 Task: Select the error option in the link box model.
Action: Mouse moved to (15, 453)
Screenshot: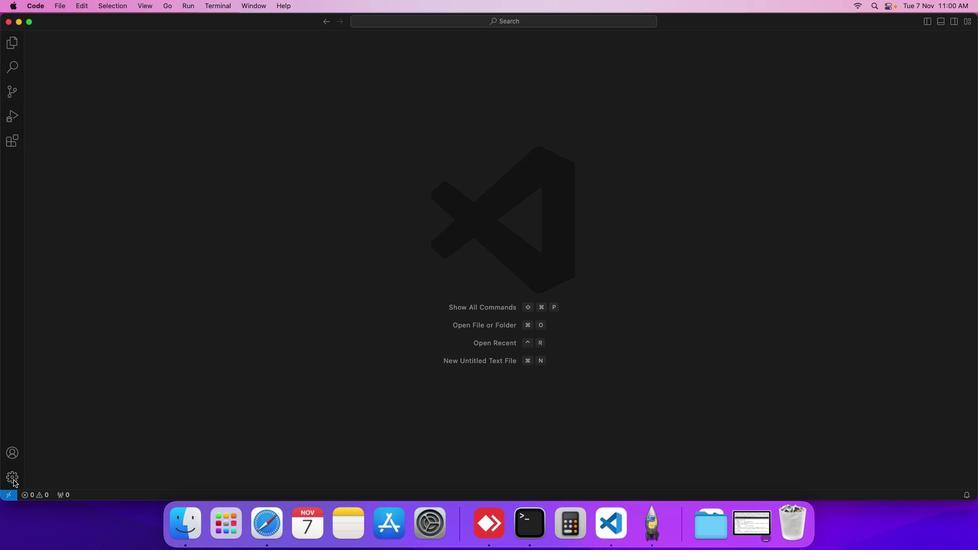 
Action: Mouse pressed left at (15, 453)
Screenshot: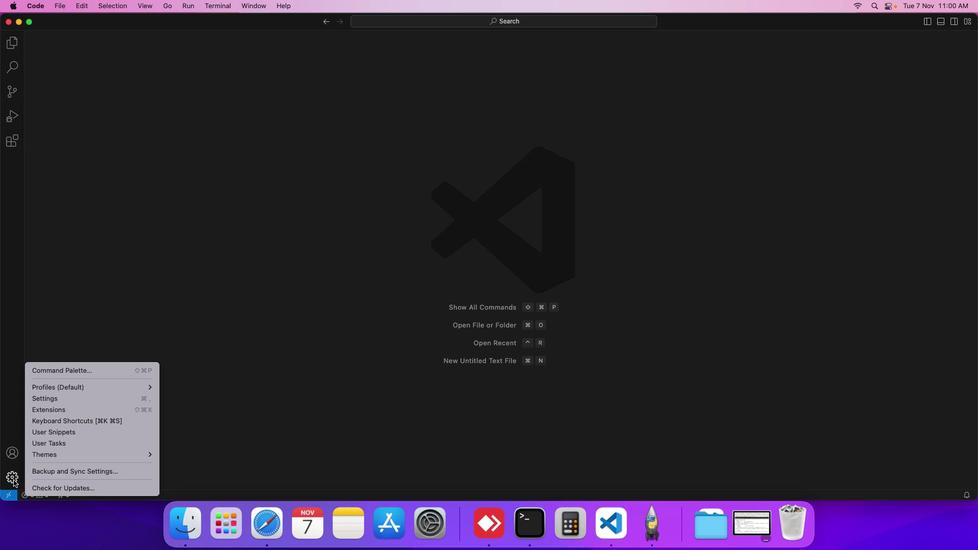 
Action: Mouse moved to (55, 379)
Screenshot: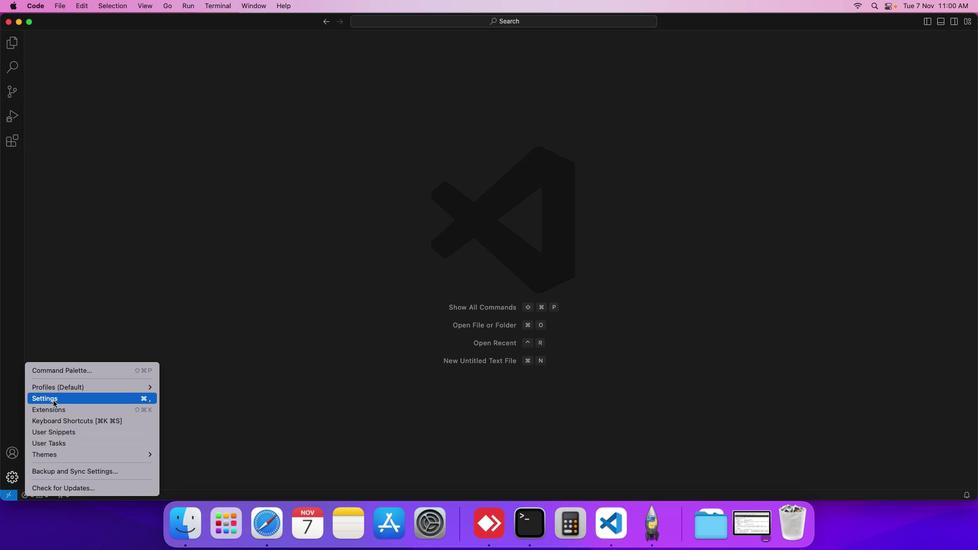
Action: Mouse pressed left at (55, 379)
Screenshot: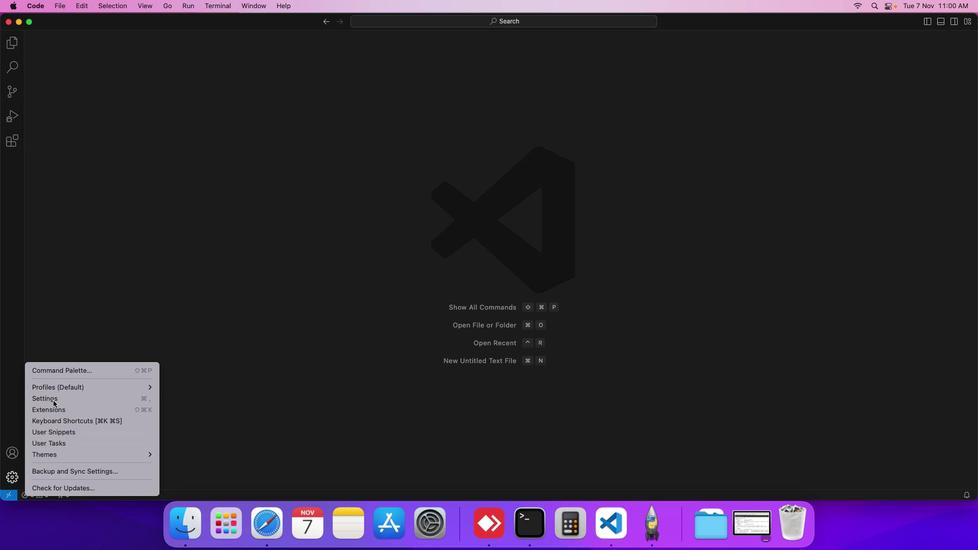 
Action: Mouse moved to (244, 177)
Screenshot: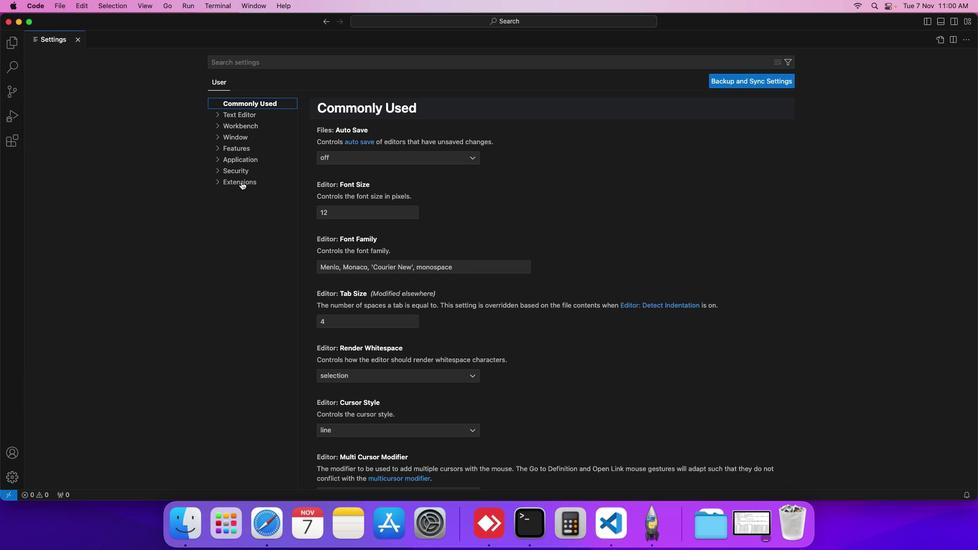 
Action: Mouse pressed left at (244, 177)
Screenshot: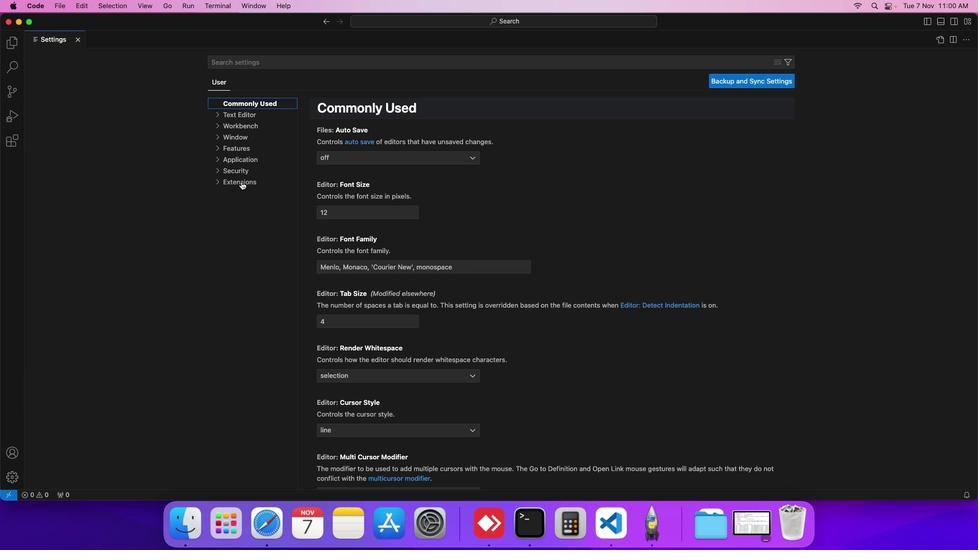 
Action: Mouse moved to (374, 301)
Screenshot: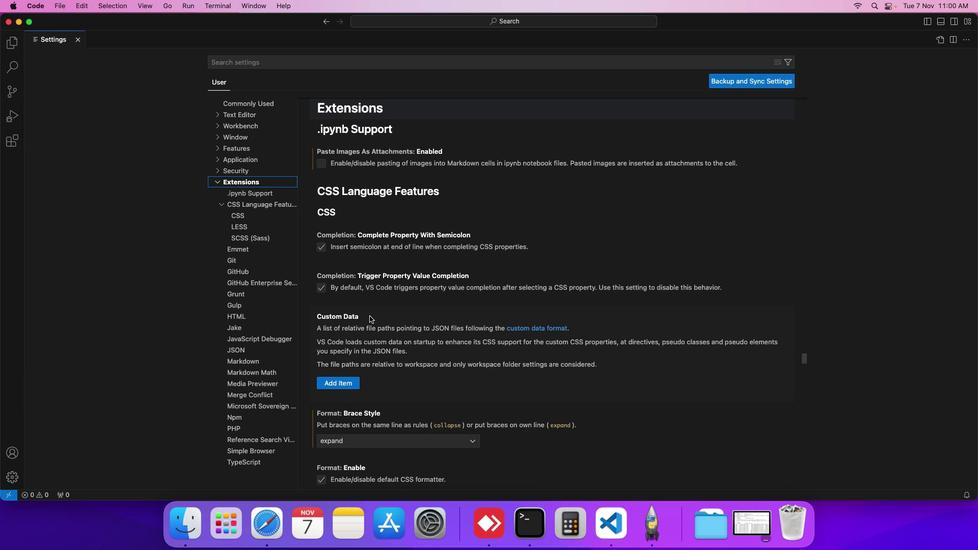 
Action: Mouse scrolled (374, 301) with delta (2, 9)
Screenshot: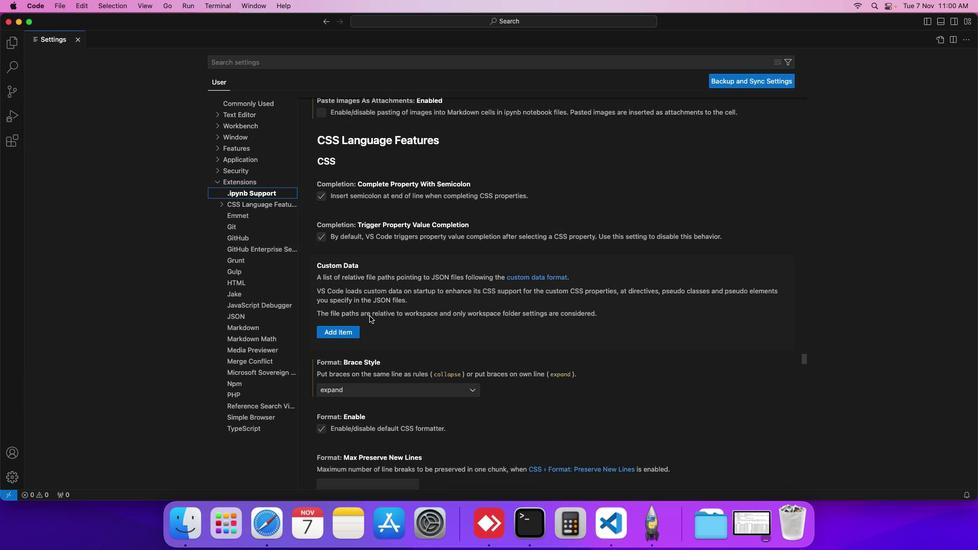 
Action: Mouse scrolled (374, 301) with delta (2, 9)
Screenshot: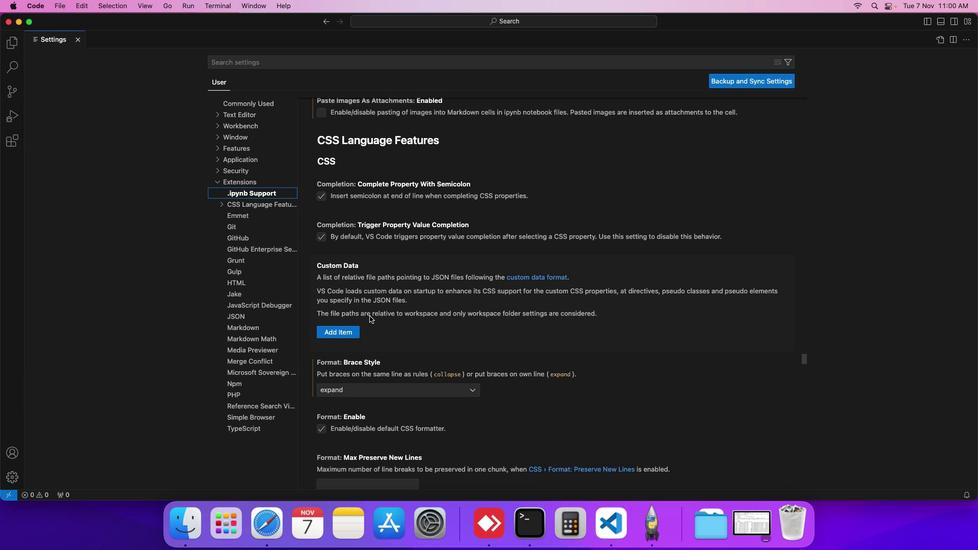 
Action: Mouse scrolled (374, 301) with delta (2, 9)
Screenshot: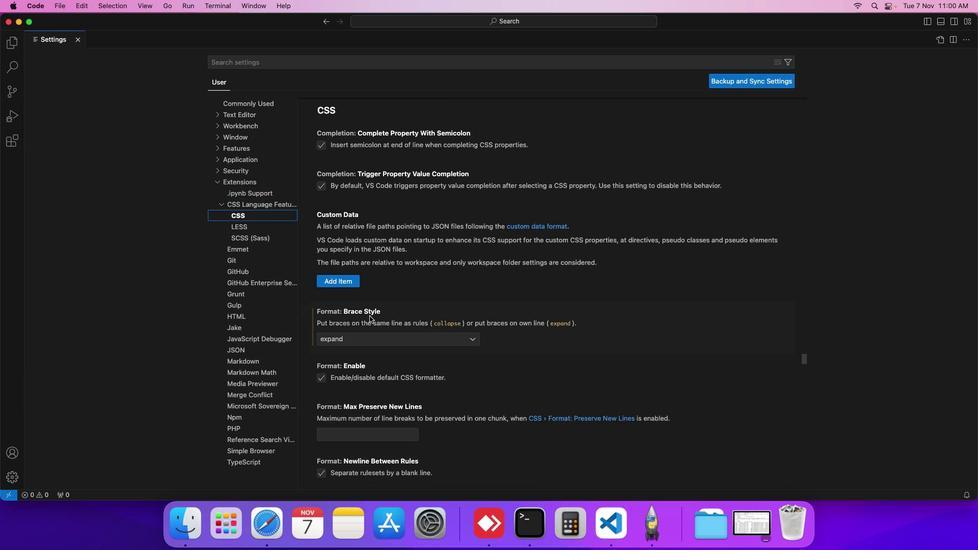 
Action: Mouse scrolled (374, 301) with delta (2, 9)
Screenshot: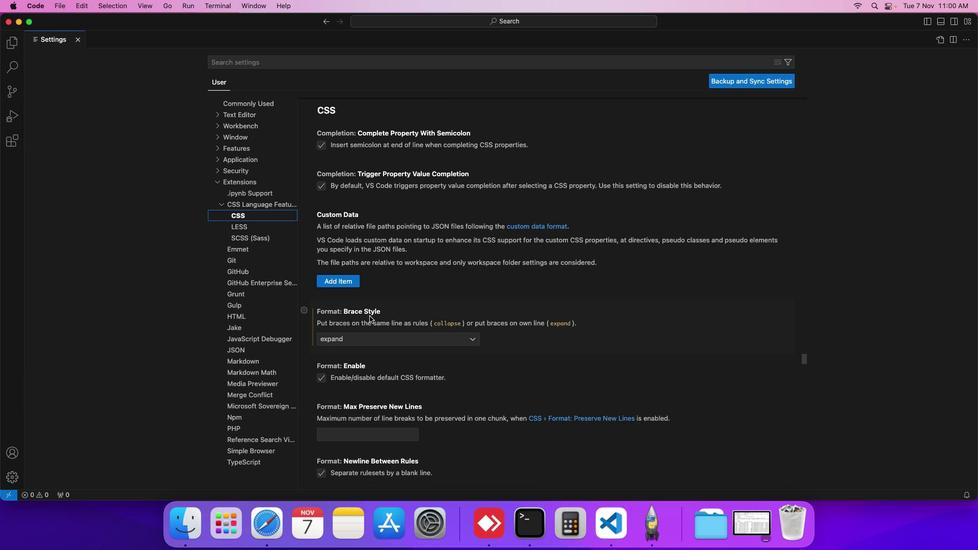 
Action: Mouse scrolled (374, 301) with delta (2, 9)
Screenshot: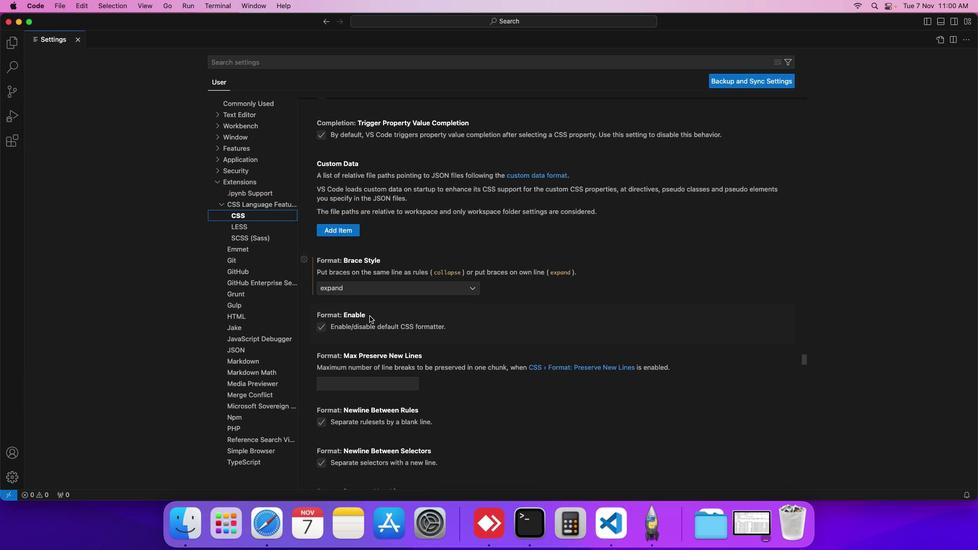 
Action: Mouse scrolled (374, 301) with delta (2, 9)
Screenshot: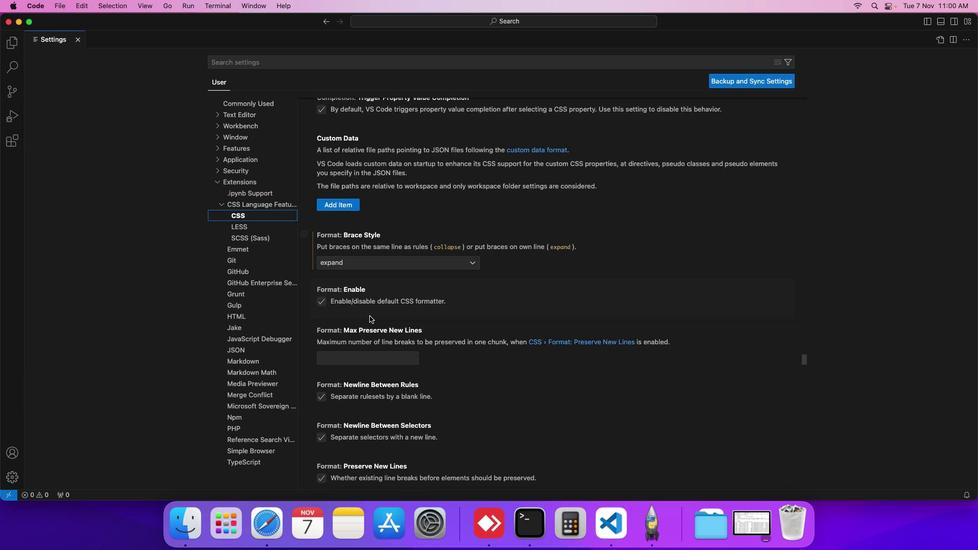 
Action: Mouse scrolled (374, 301) with delta (2, 9)
Screenshot: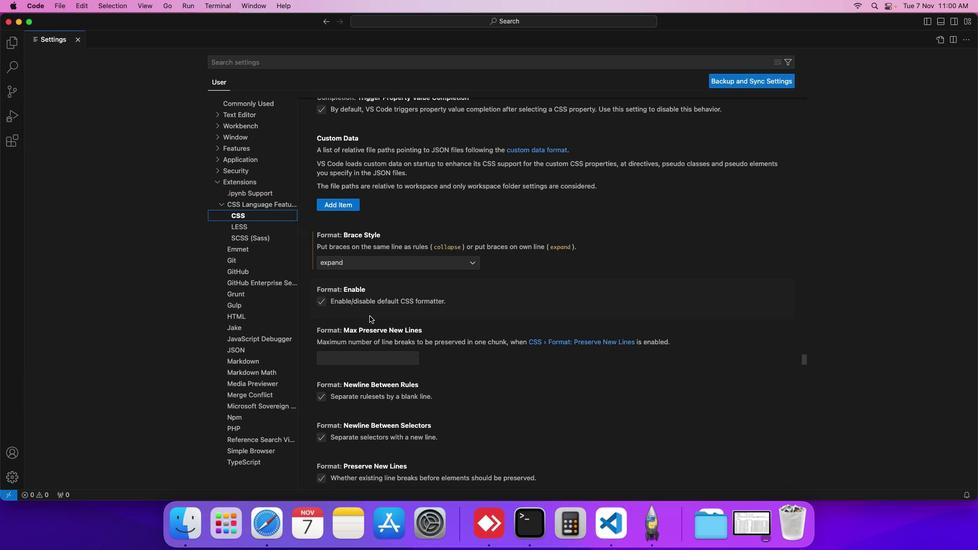 
Action: Mouse scrolled (374, 301) with delta (2, 9)
Screenshot: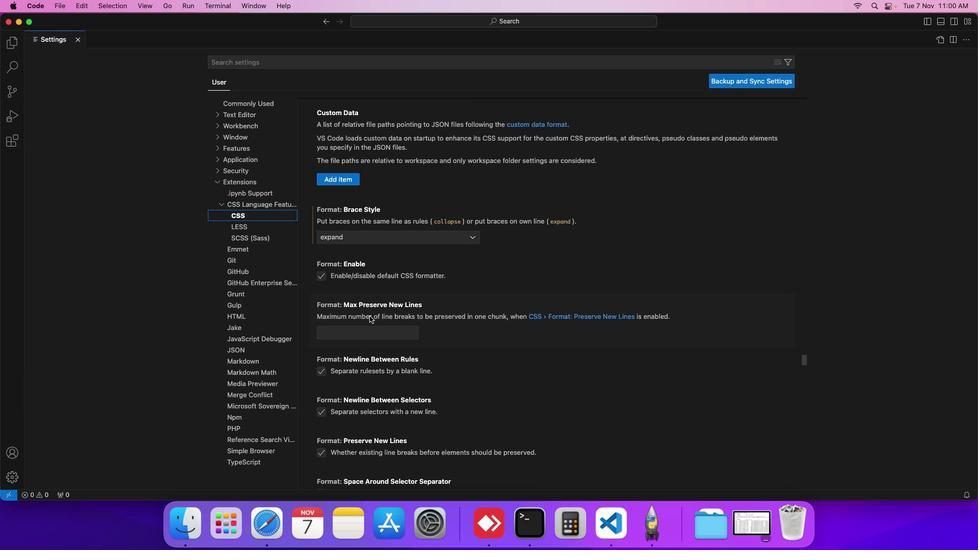 
Action: Mouse scrolled (374, 301) with delta (2, 9)
Screenshot: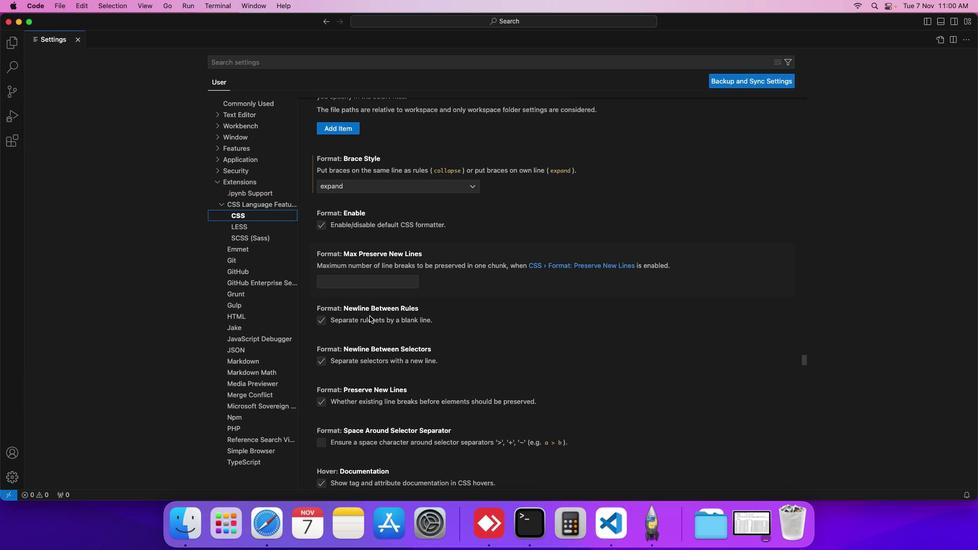 
Action: Mouse scrolled (374, 301) with delta (2, 9)
Screenshot: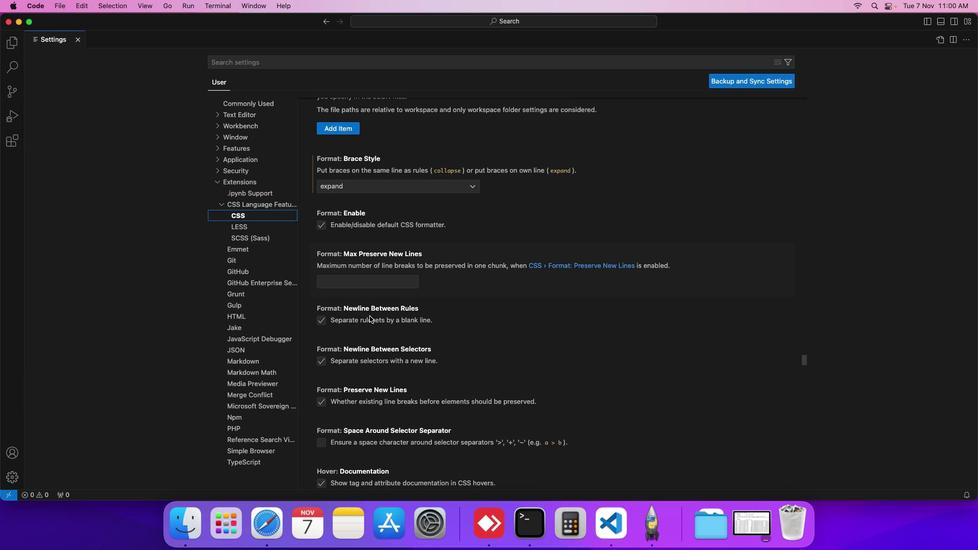 
Action: Mouse scrolled (374, 301) with delta (2, 9)
Screenshot: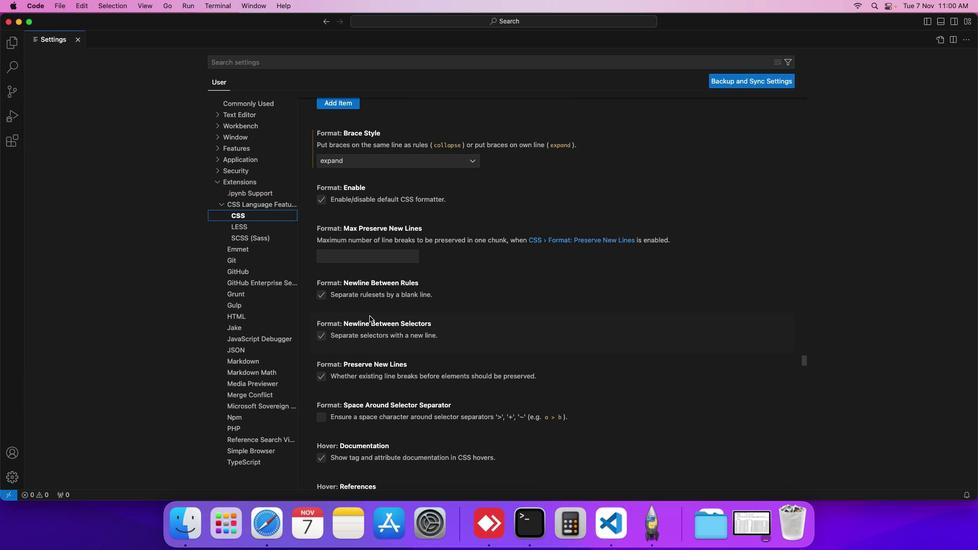 
Action: Mouse scrolled (374, 301) with delta (2, 9)
Screenshot: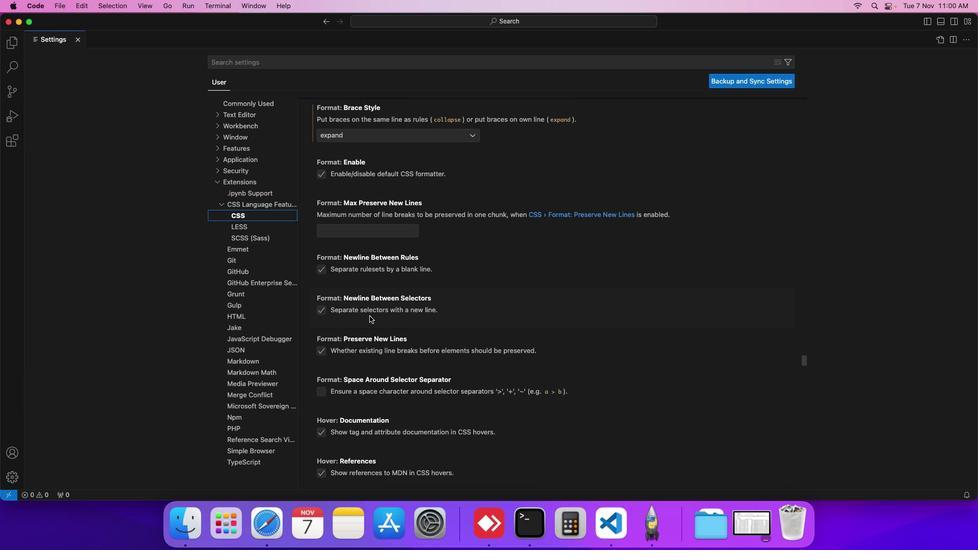 
Action: Mouse scrolled (374, 301) with delta (2, 9)
Screenshot: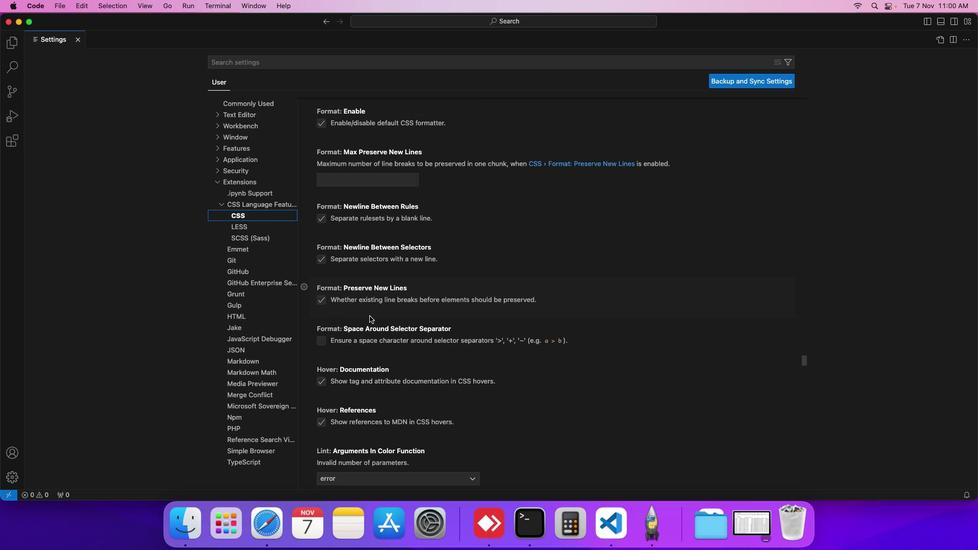 
Action: Mouse scrolled (374, 301) with delta (2, 9)
Screenshot: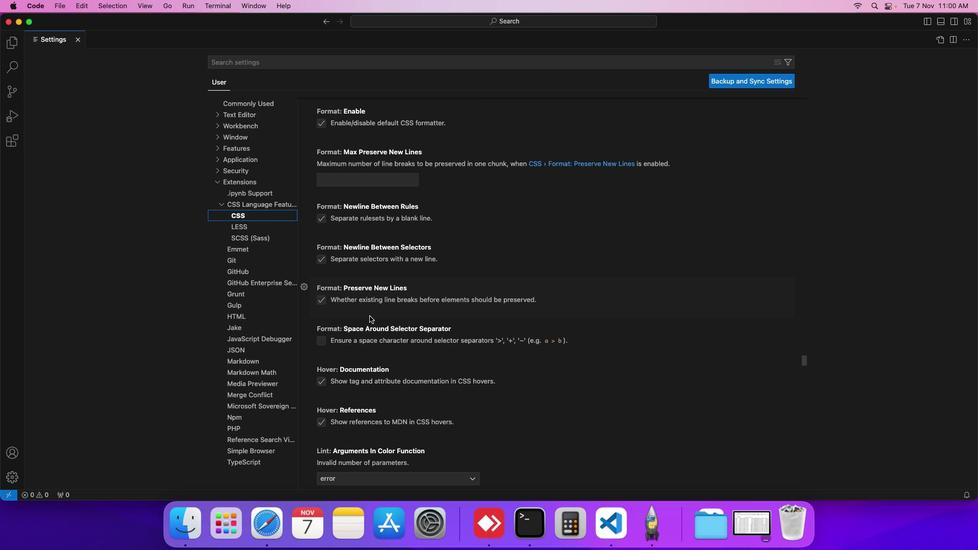 
Action: Mouse scrolled (374, 301) with delta (2, 9)
Screenshot: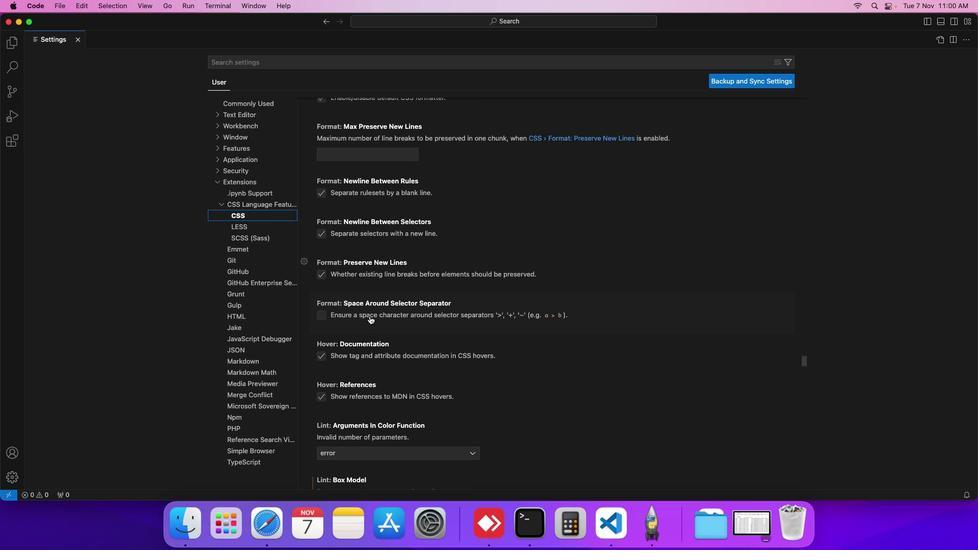 
Action: Mouse scrolled (374, 301) with delta (2, 9)
Screenshot: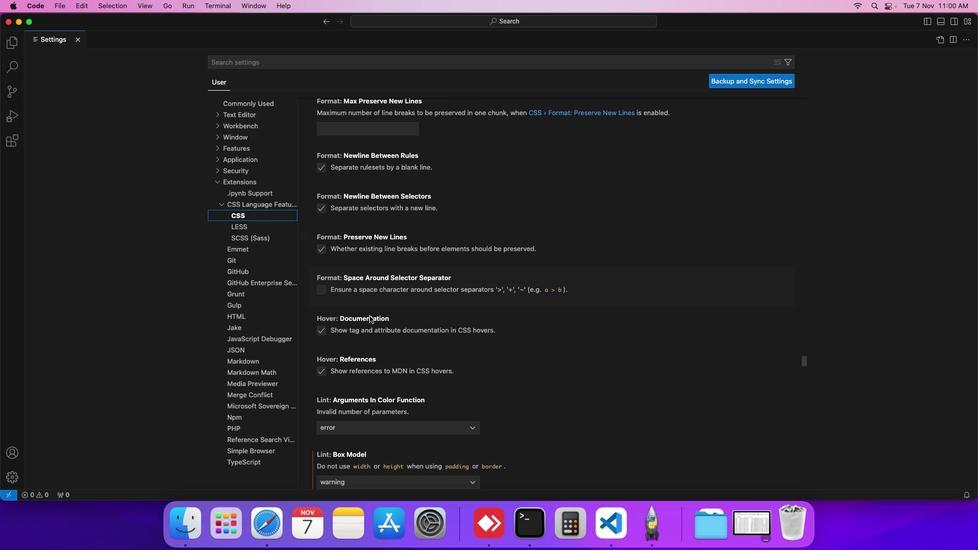 
Action: Mouse scrolled (374, 301) with delta (2, 9)
Screenshot: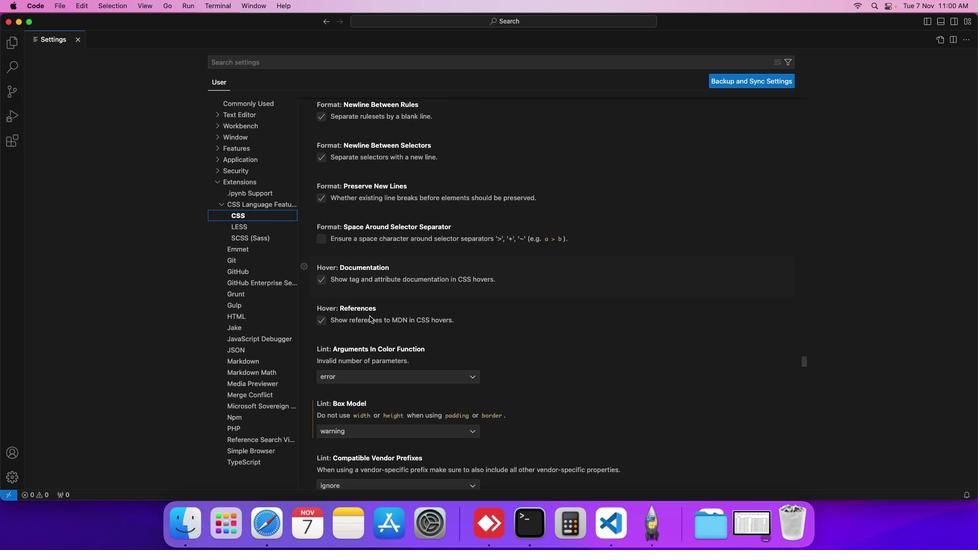 
Action: Mouse scrolled (374, 301) with delta (2, 9)
Screenshot: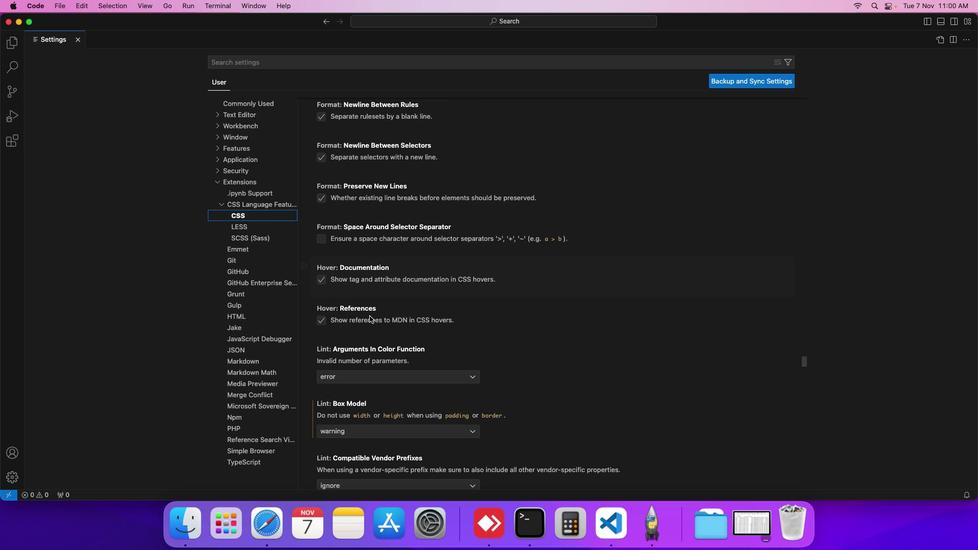 
Action: Mouse scrolled (374, 301) with delta (2, 9)
Screenshot: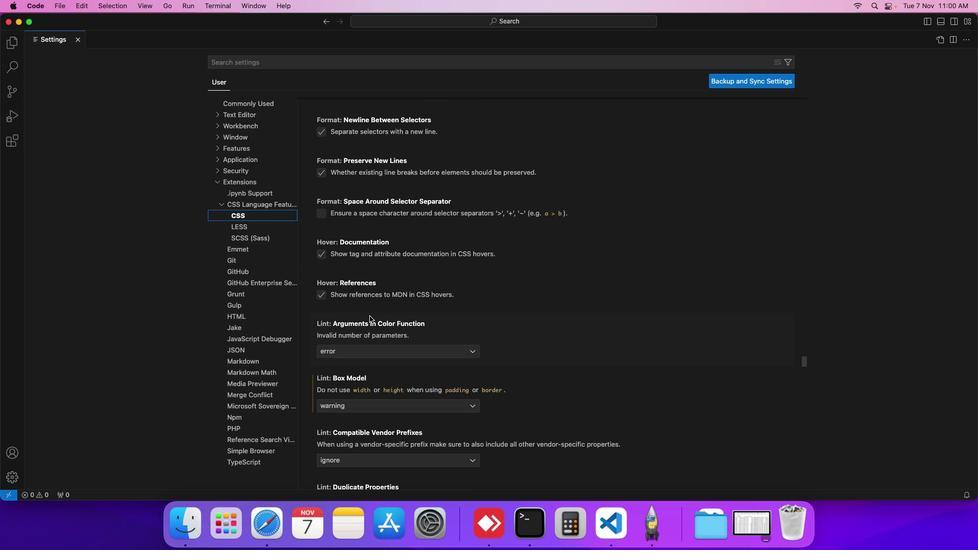 
Action: Mouse scrolled (374, 301) with delta (2, 9)
Screenshot: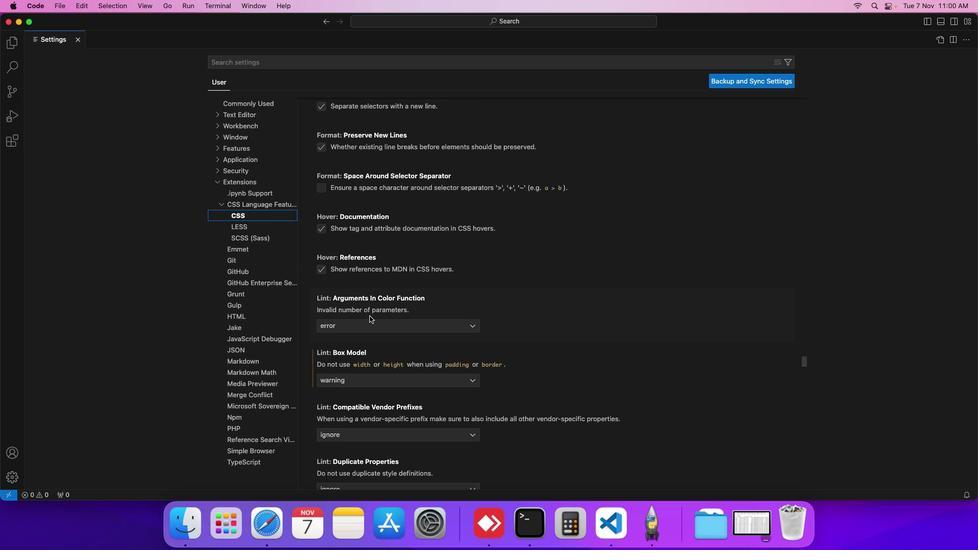 
Action: Mouse scrolled (374, 301) with delta (2, 9)
Screenshot: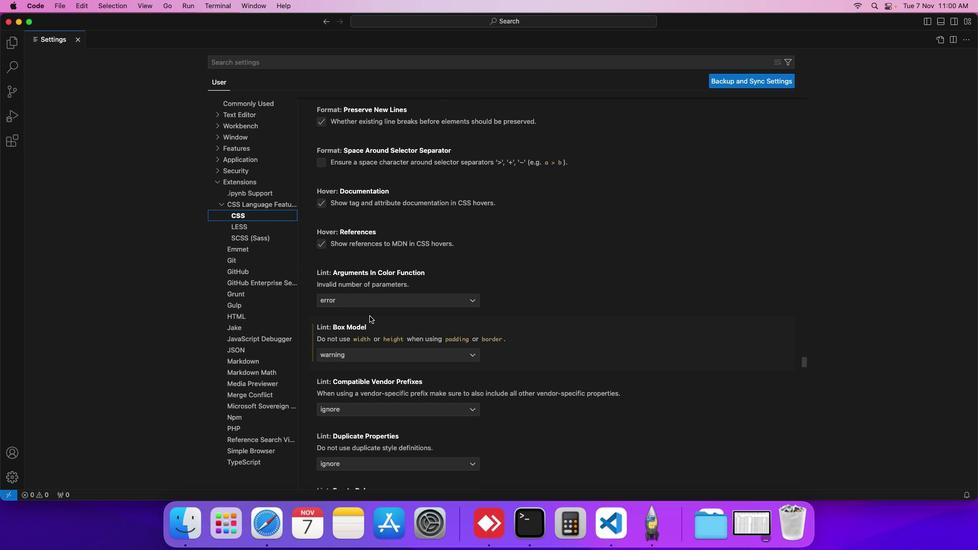 
Action: Mouse scrolled (374, 301) with delta (2, 9)
Screenshot: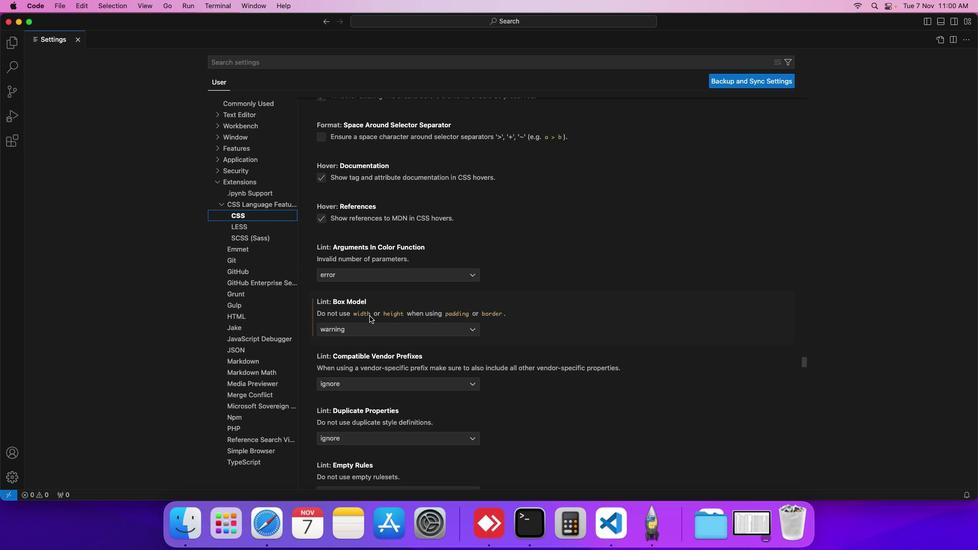 
Action: Mouse scrolled (374, 301) with delta (2, 9)
Screenshot: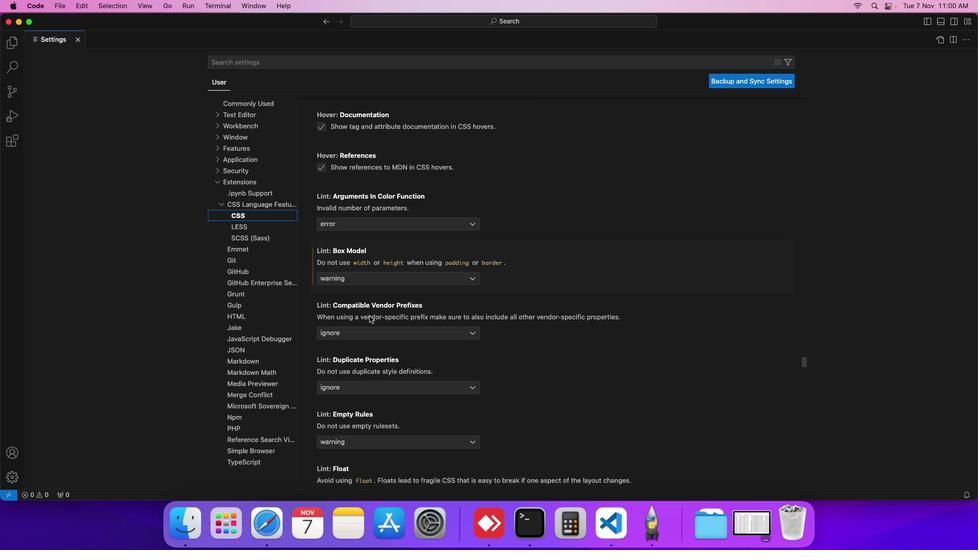 
Action: Mouse scrolled (374, 301) with delta (2, 9)
Screenshot: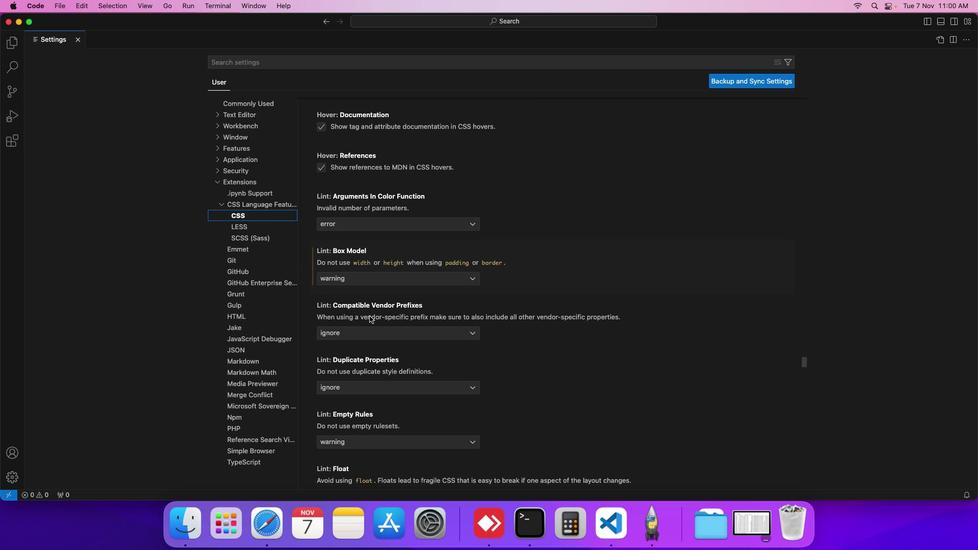 
Action: Mouse moved to (346, 264)
Screenshot: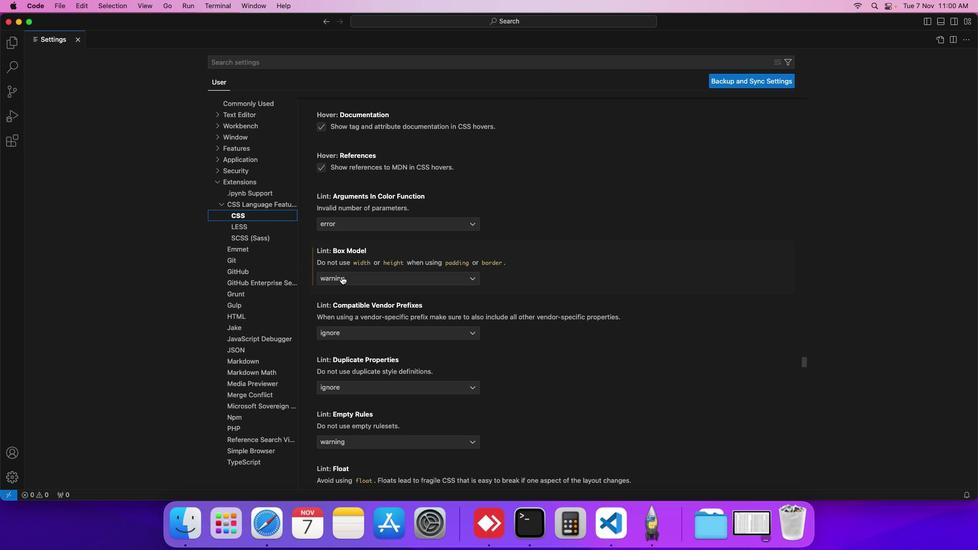 
Action: Mouse pressed left at (346, 264)
Screenshot: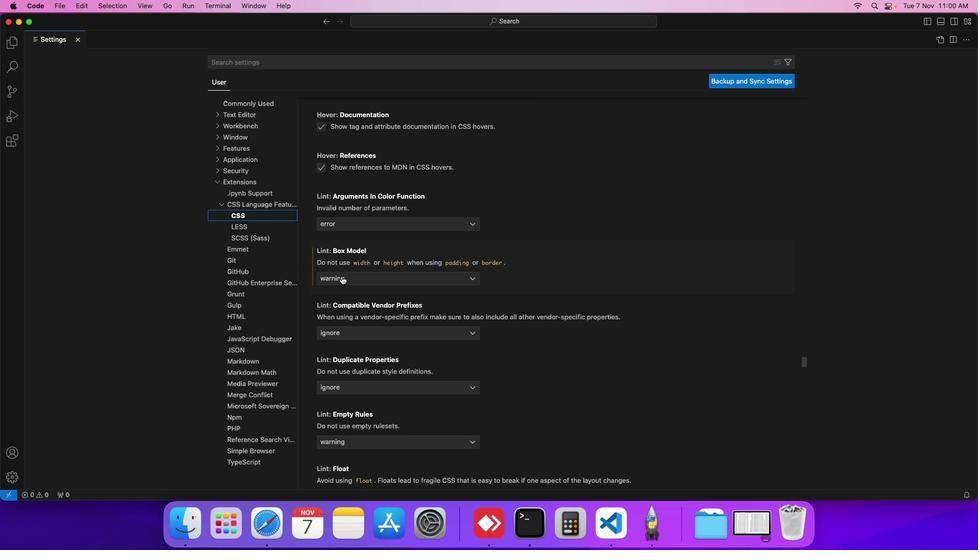 
Action: Mouse moved to (344, 299)
Screenshot: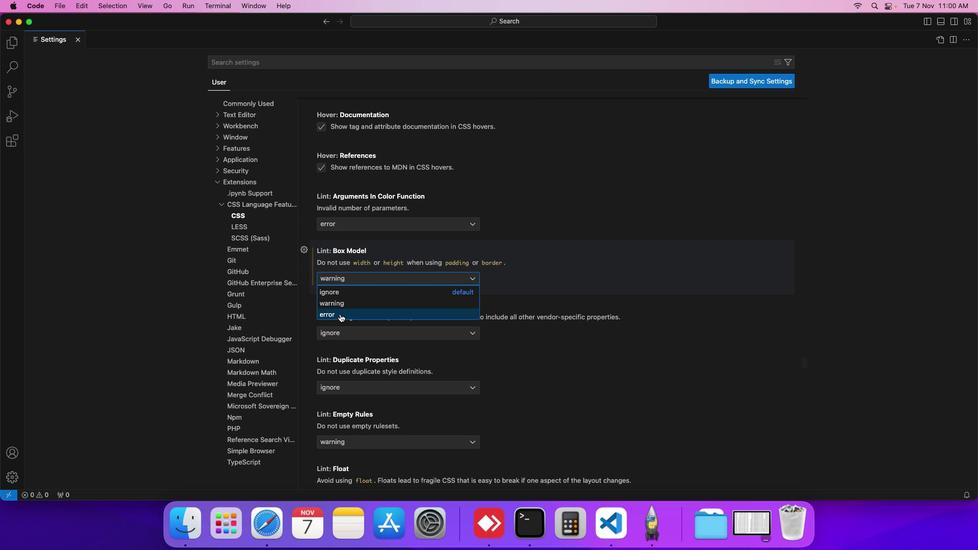 
Action: Mouse pressed left at (344, 299)
Screenshot: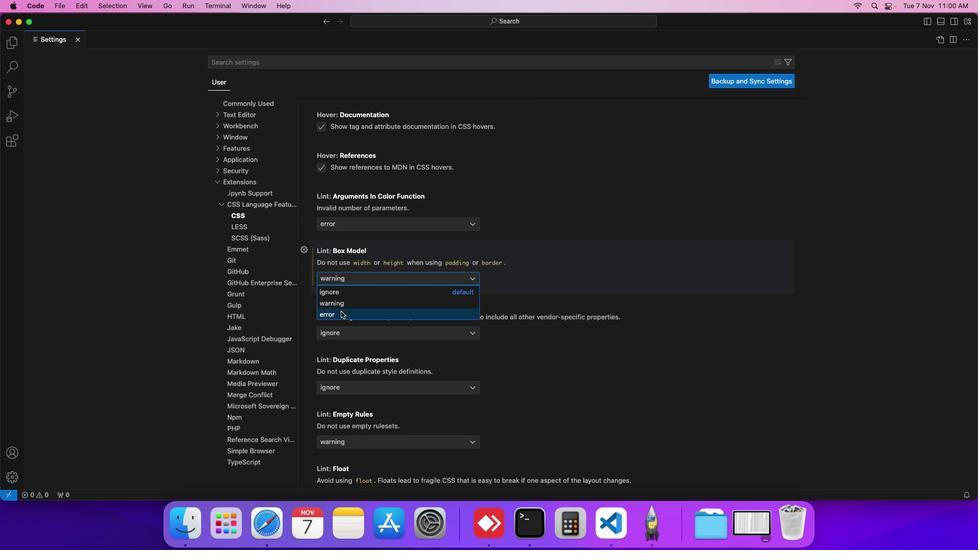 
Action: Mouse moved to (391, 276)
Screenshot: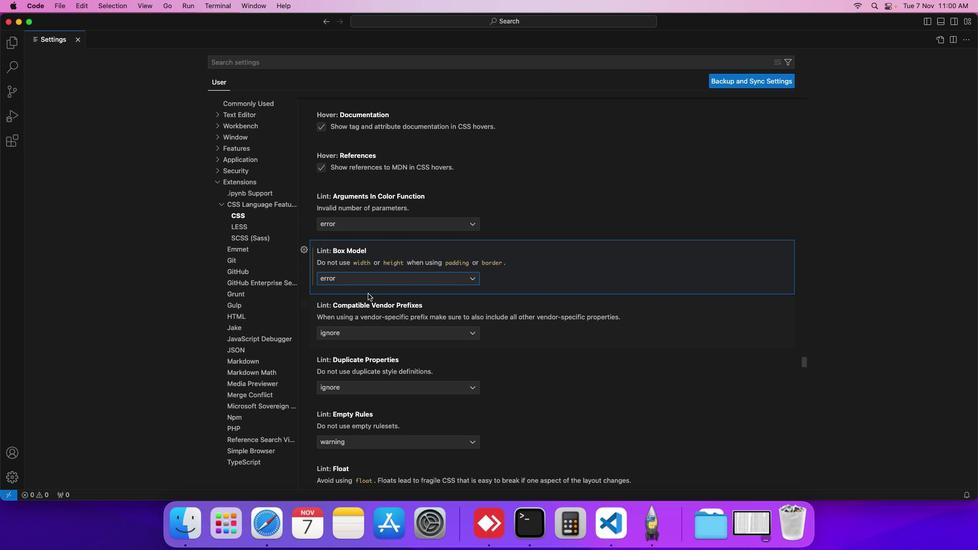 
